 Task: Add skill "Leadership".
Action: Mouse moved to (635, 81)
Screenshot: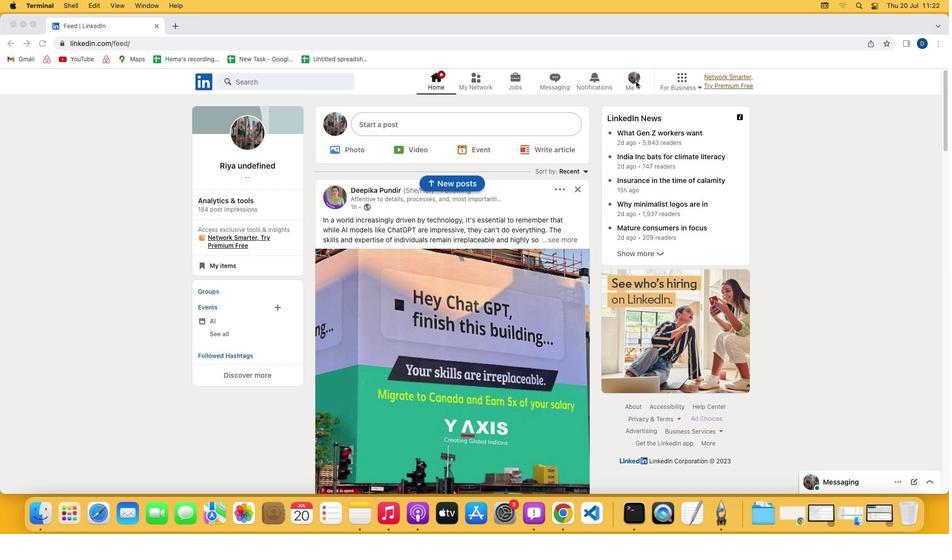 
Action: Mouse pressed left at (635, 81)
Screenshot: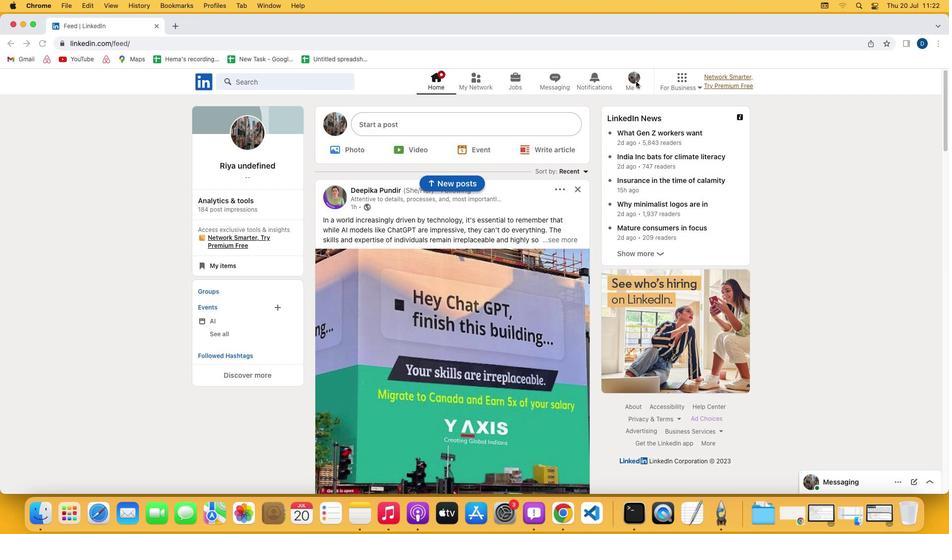 
Action: Mouse moved to (636, 84)
Screenshot: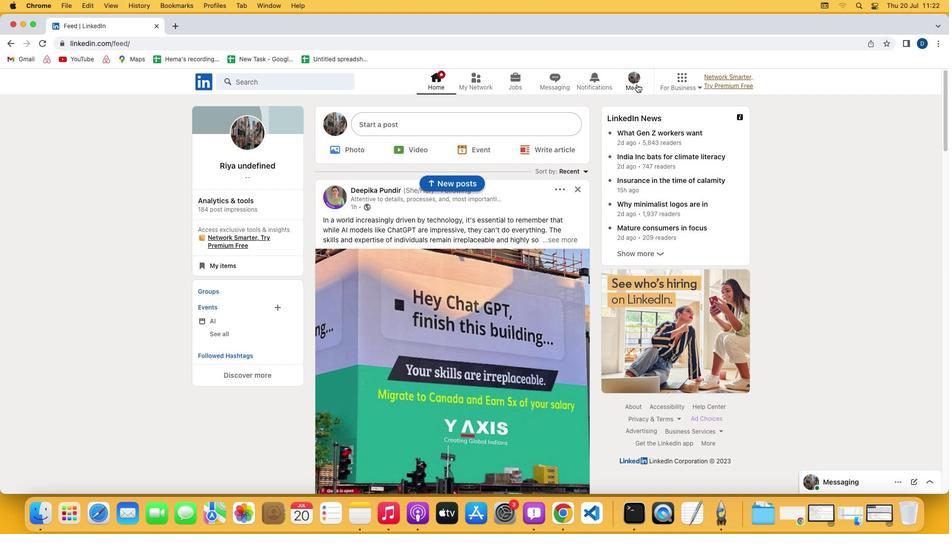 
Action: Mouse pressed left at (636, 84)
Screenshot: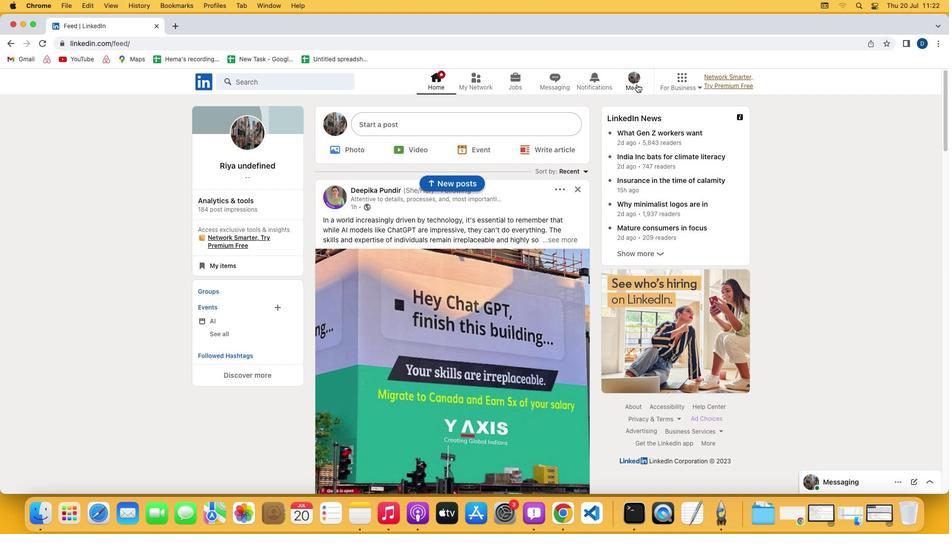 
Action: Mouse moved to (613, 137)
Screenshot: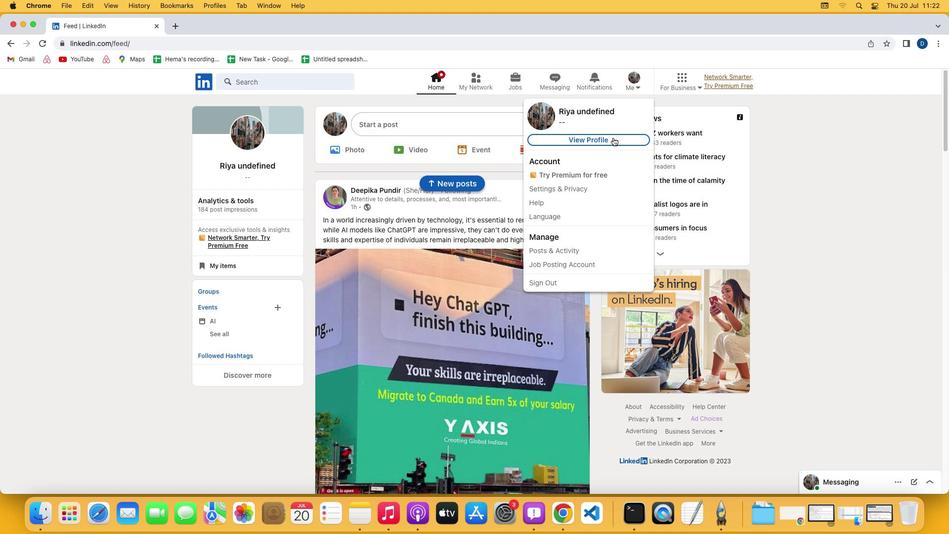 
Action: Mouse pressed left at (613, 137)
Screenshot: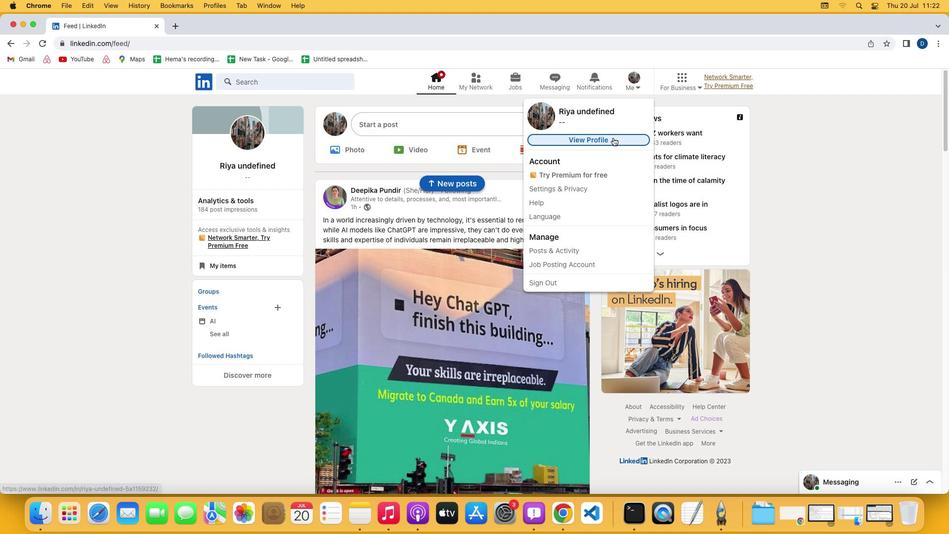 
Action: Mouse moved to (314, 336)
Screenshot: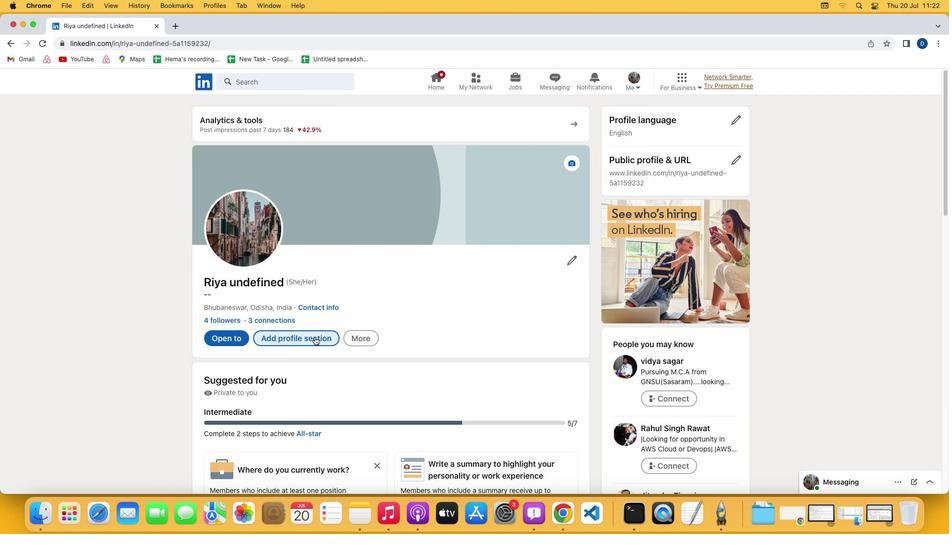 
Action: Mouse pressed left at (314, 336)
Screenshot: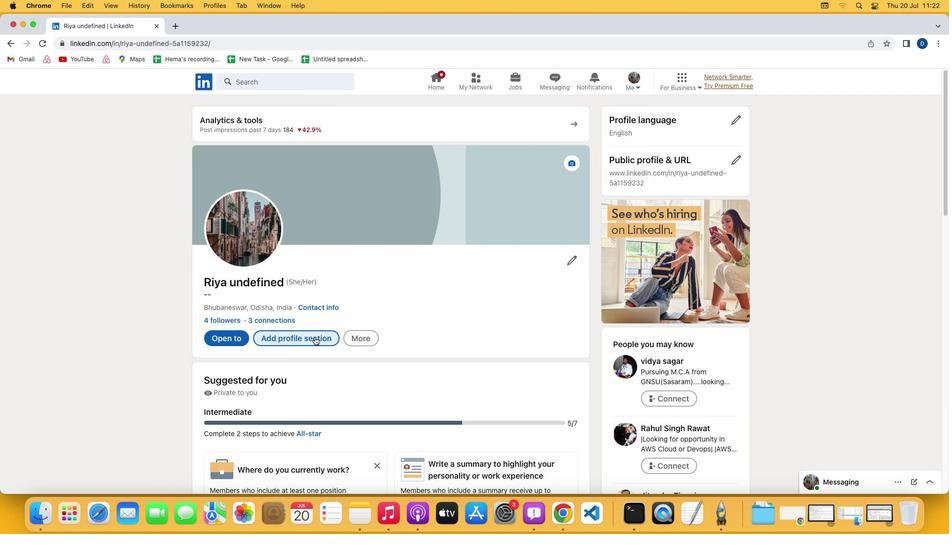 
Action: Mouse moved to (382, 216)
Screenshot: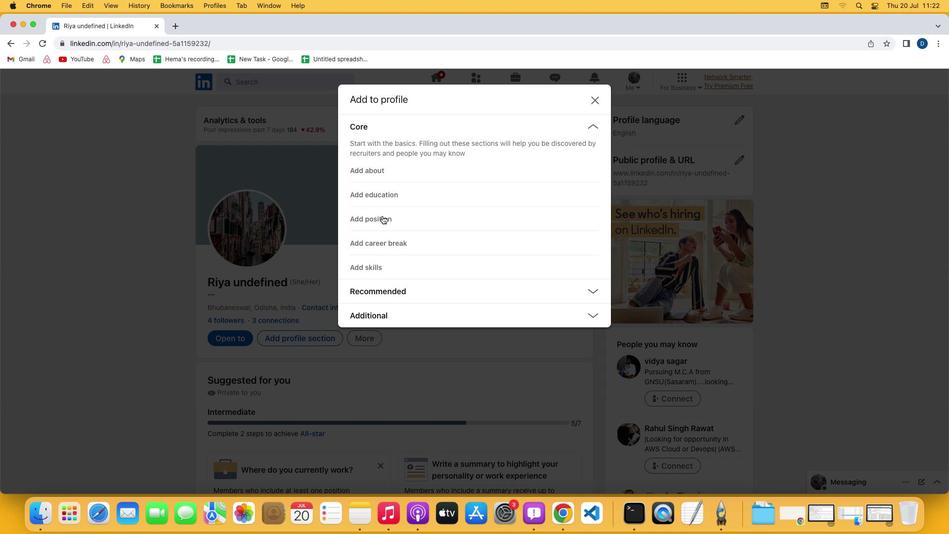 
Action: Mouse pressed left at (382, 216)
Screenshot: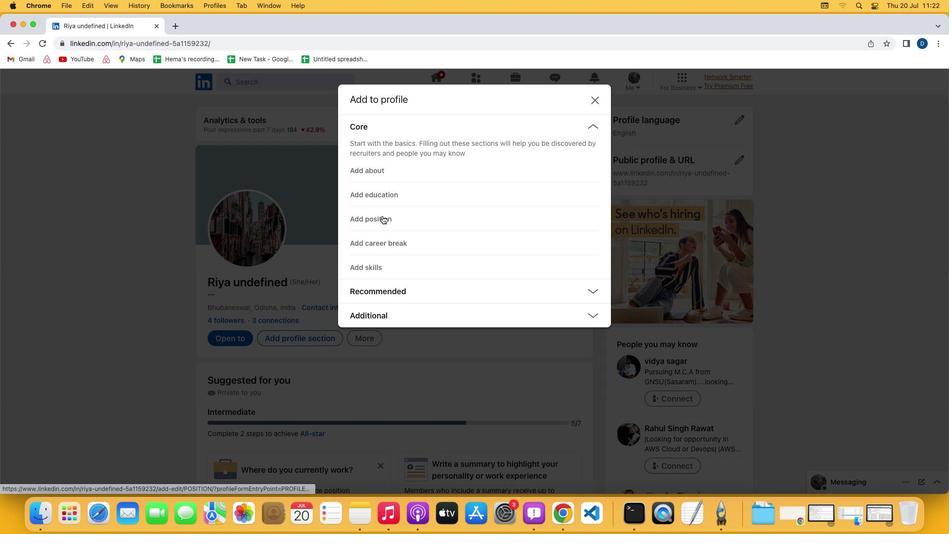 
Action: Mouse moved to (425, 300)
Screenshot: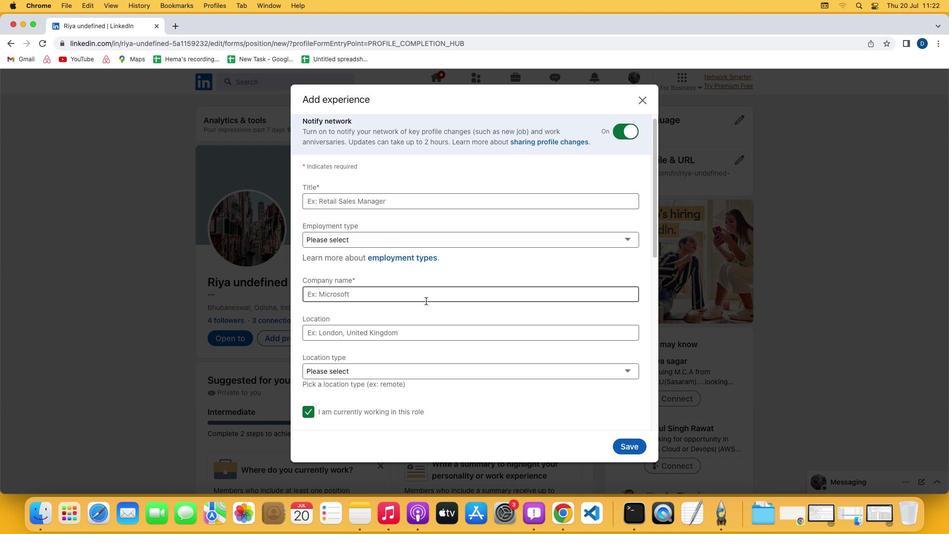 
Action: Mouse scrolled (425, 300) with delta (0, 0)
Screenshot: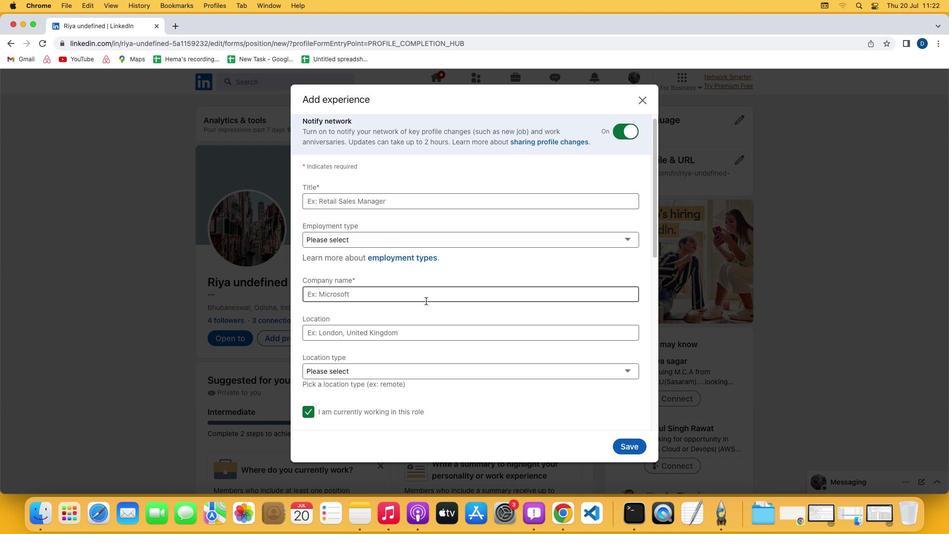 
Action: Mouse scrolled (425, 300) with delta (0, 0)
Screenshot: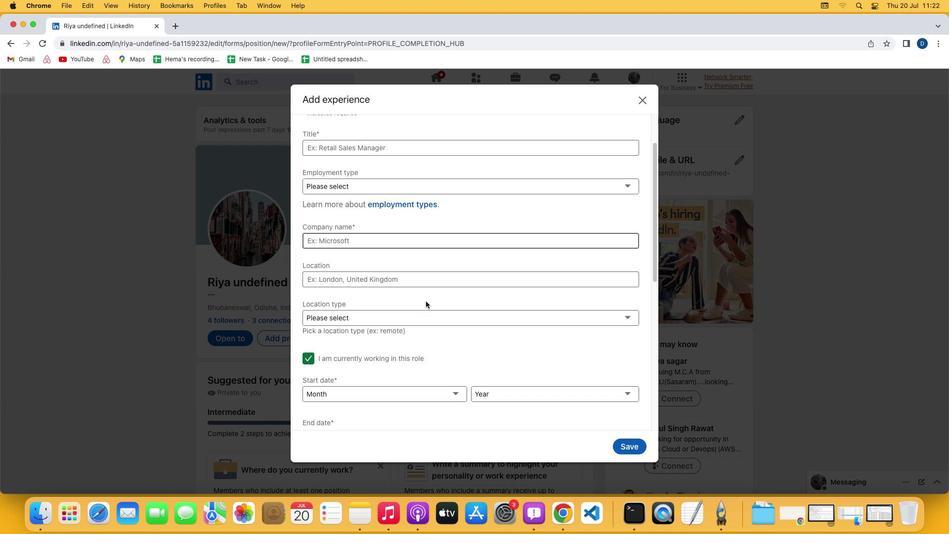
Action: Mouse moved to (425, 300)
Screenshot: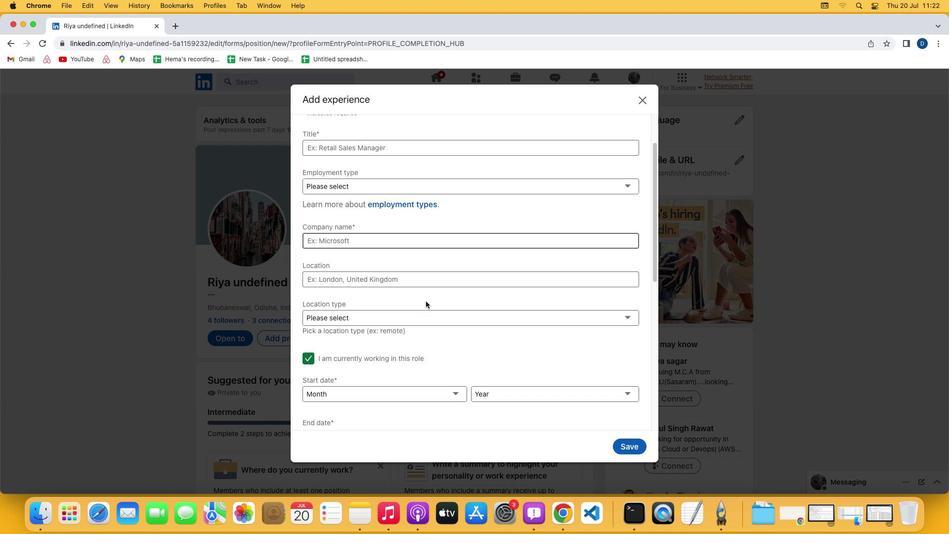 
Action: Mouse scrolled (425, 300) with delta (0, -1)
Screenshot: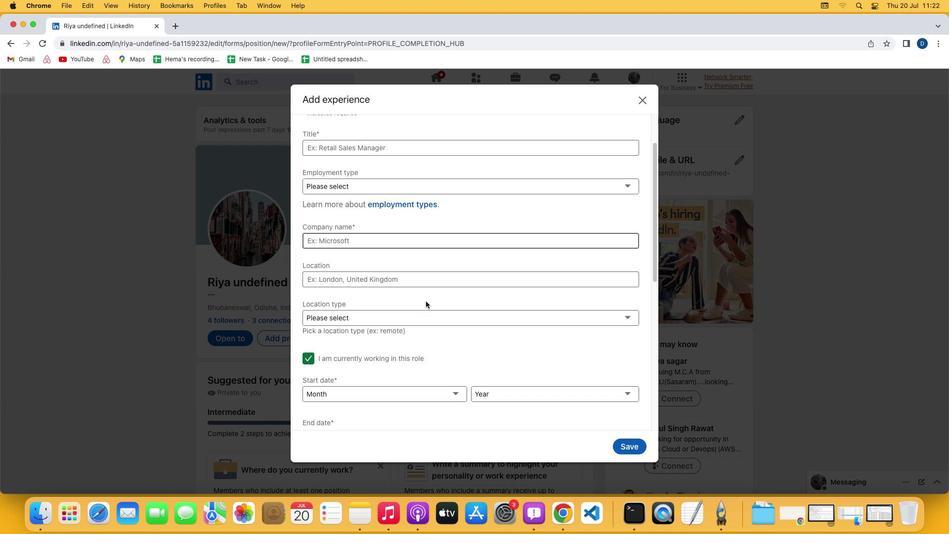 
Action: Mouse moved to (425, 300)
Screenshot: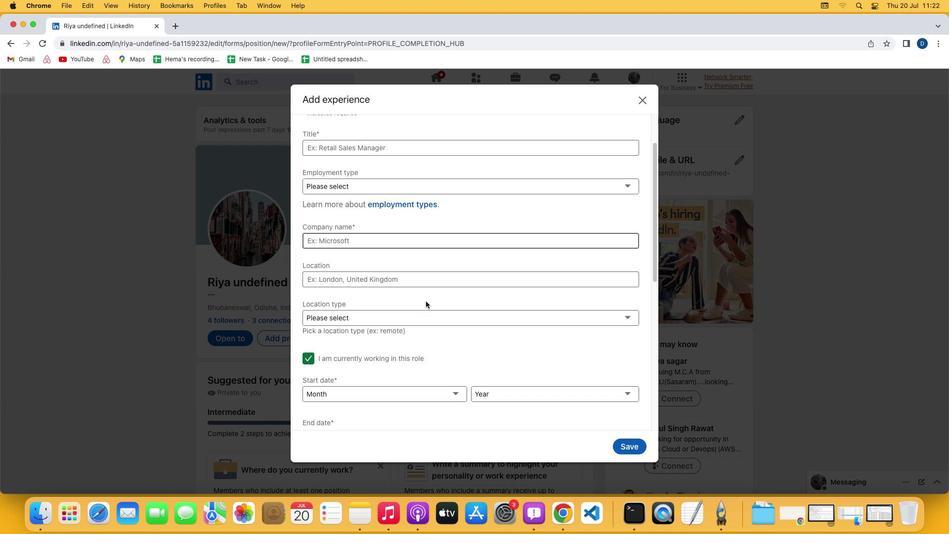 
Action: Mouse scrolled (425, 300) with delta (0, -2)
Screenshot: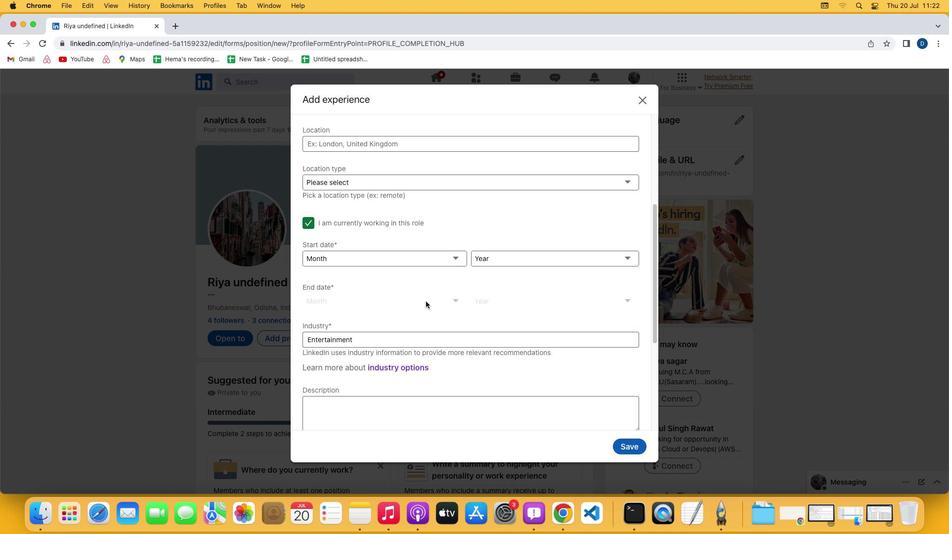 
Action: Mouse moved to (425, 300)
Screenshot: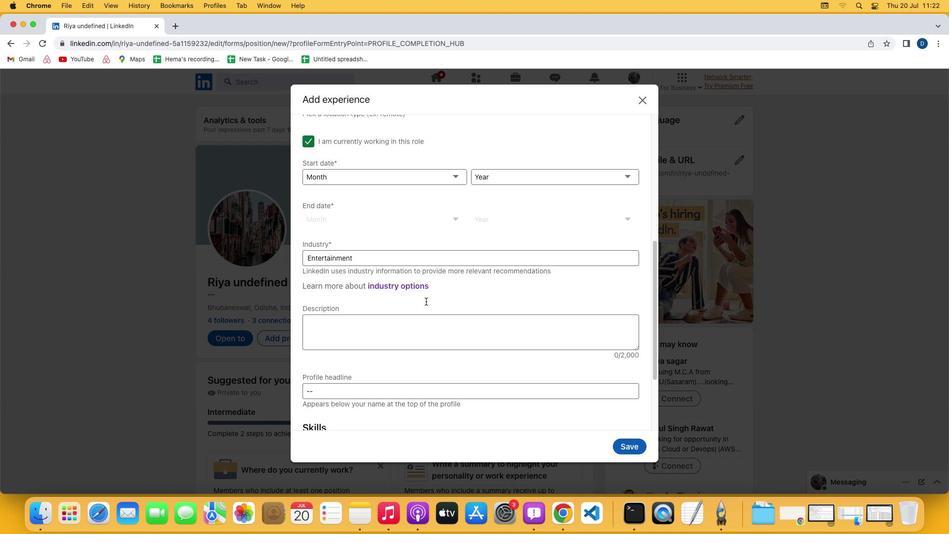 
Action: Mouse scrolled (425, 300) with delta (0, -2)
Screenshot: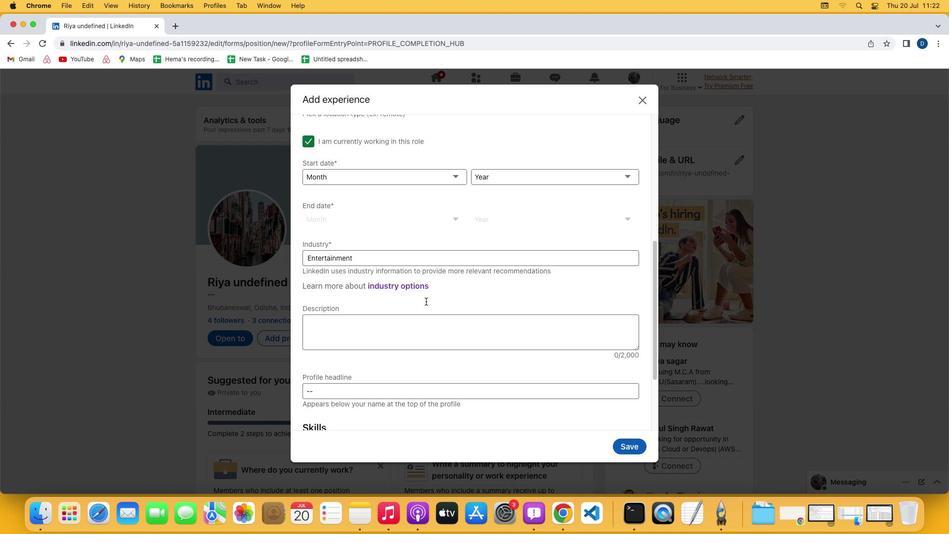 
Action: Mouse moved to (425, 301)
Screenshot: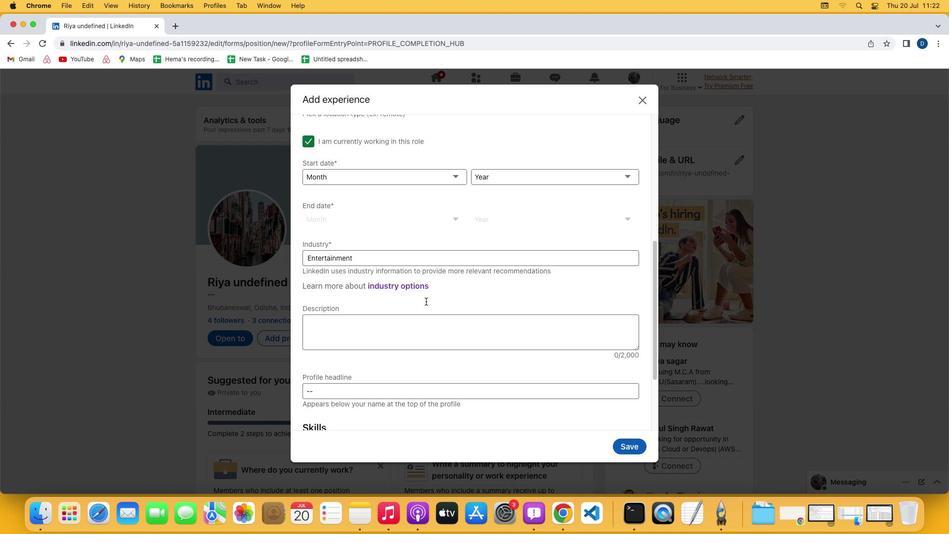 
Action: Mouse scrolled (425, 301) with delta (0, -3)
Screenshot: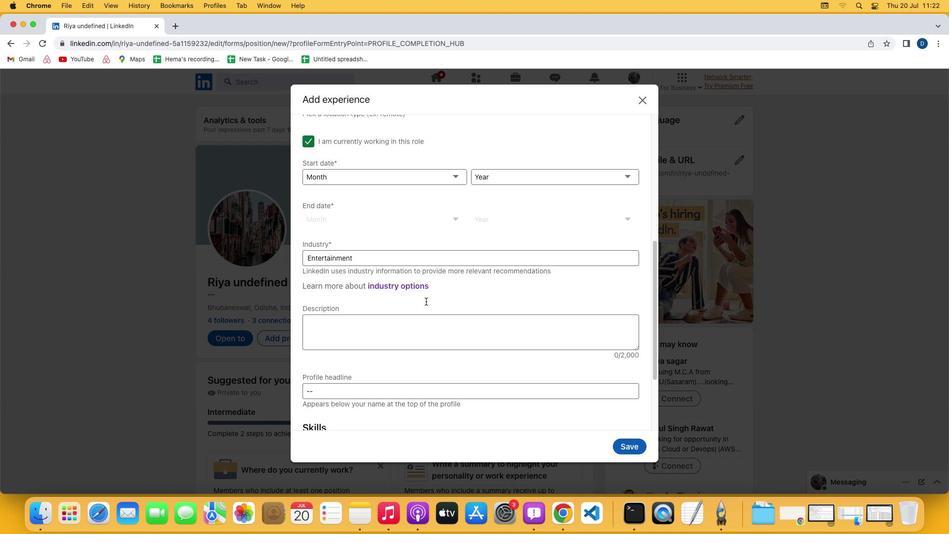 
Action: Mouse moved to (425, 302)
Screenshot: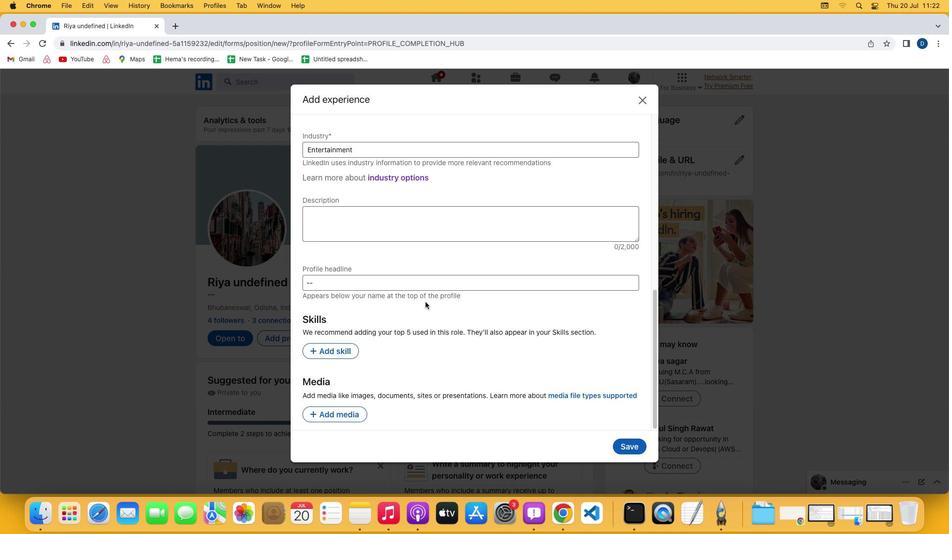 
Action: Mouse scrolled (425, 302) with delta (0, 0)
Screenshot: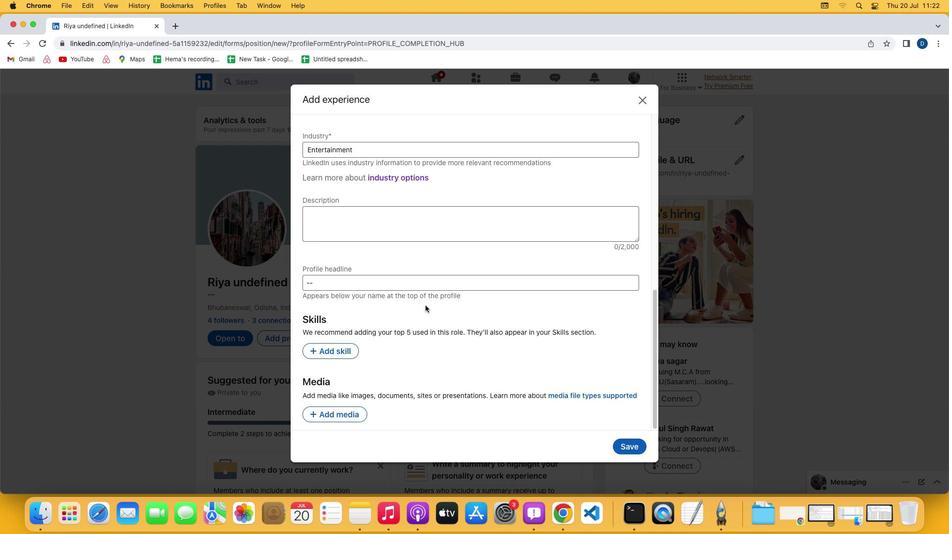 
Action: Mouse scrolled (425, 302) with delta (0, 0)
Screenshot: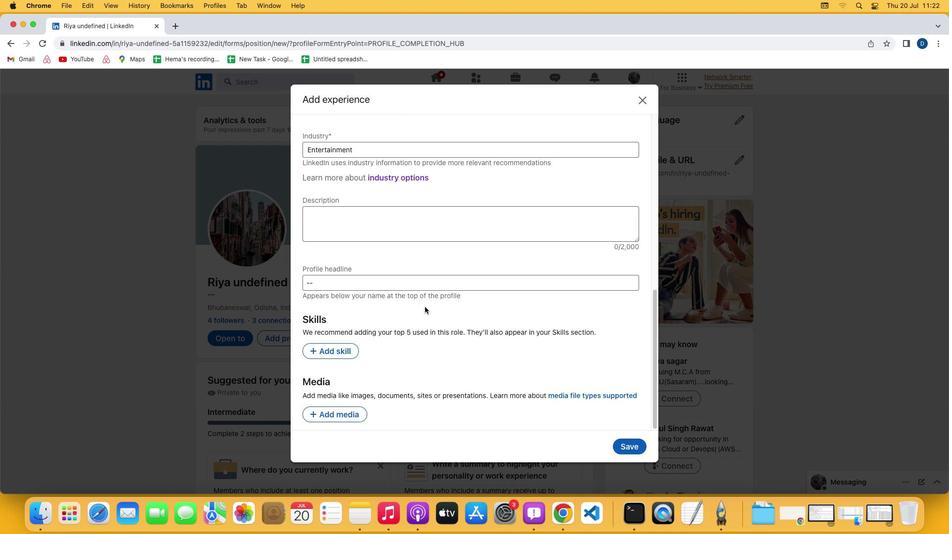 
Action: Mouse scrolled (425, 302) with delta (0, -1)
Screenshot: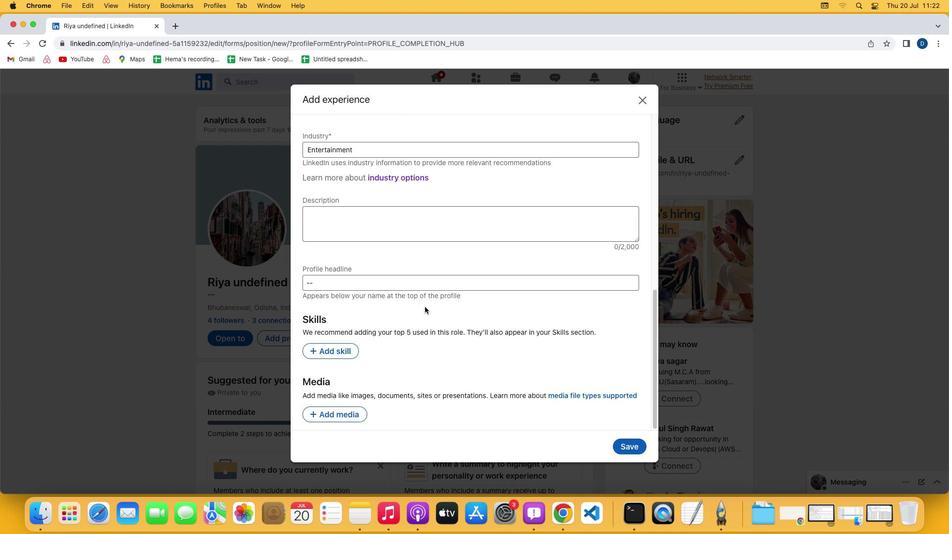 
Action: Mouse scrolled (425, 302) with delta (0, -2)
Screenshot: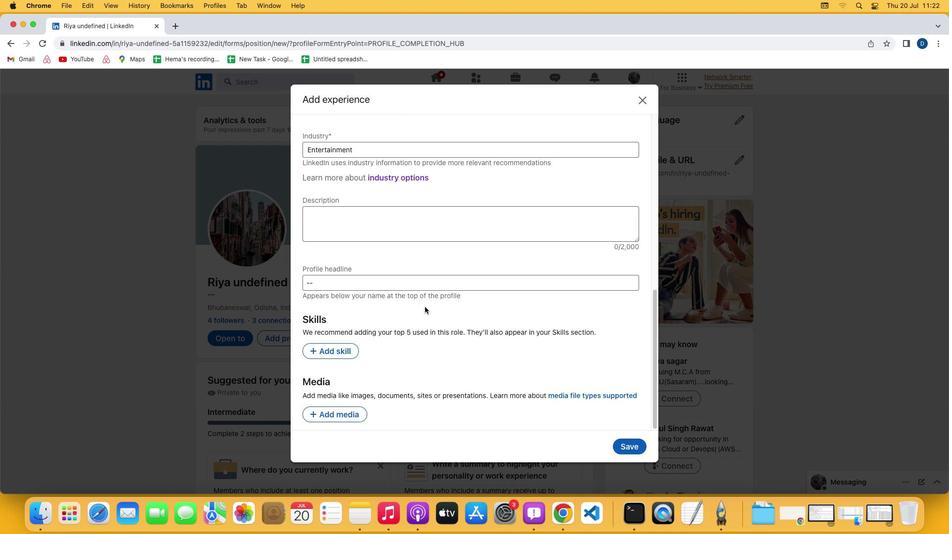 
Action: Mouse scrolled (425, 302) with delta (0, -2)
Screenshot: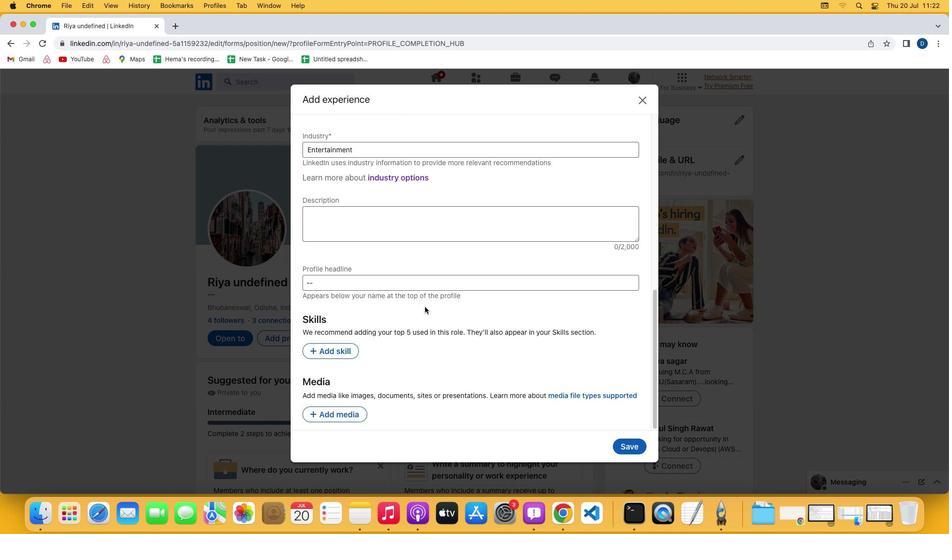 
Action: Mouse moved to (425, 303)
Screenshot: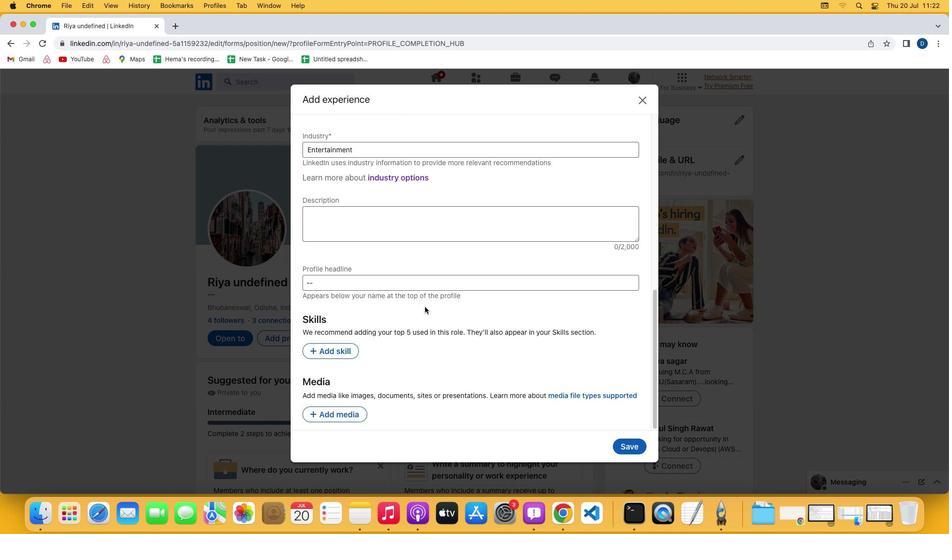
Action: Mouse scrolled (425, 303) with delta (0, -3)
Screenshot: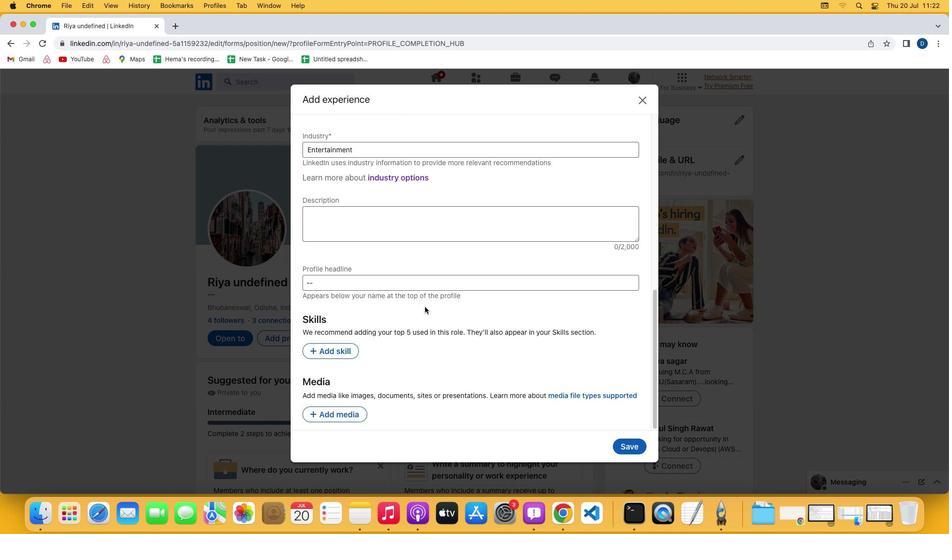 
Action: Mouse moved to (425, 306)
Screenshot: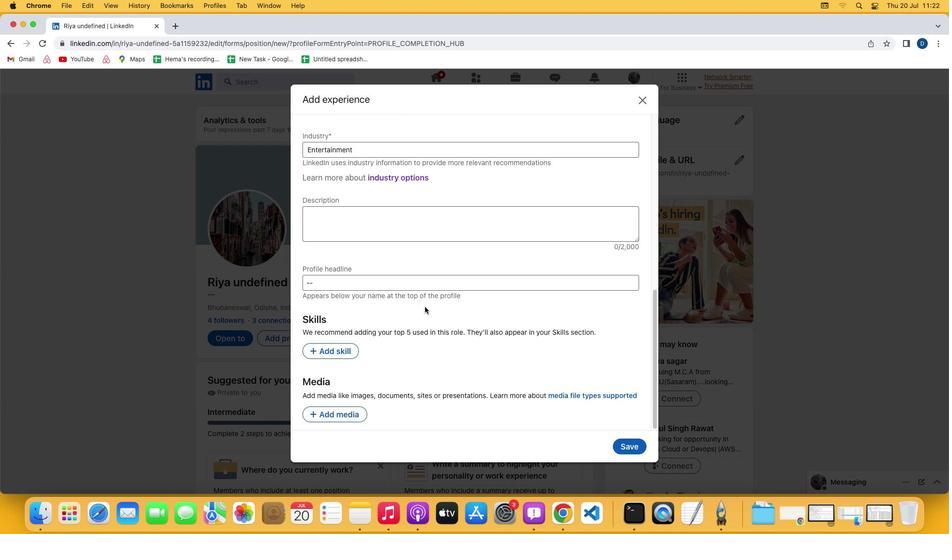 
Action: Mouse scrolled (425, 306) with delta (0, -3)
Screenshot: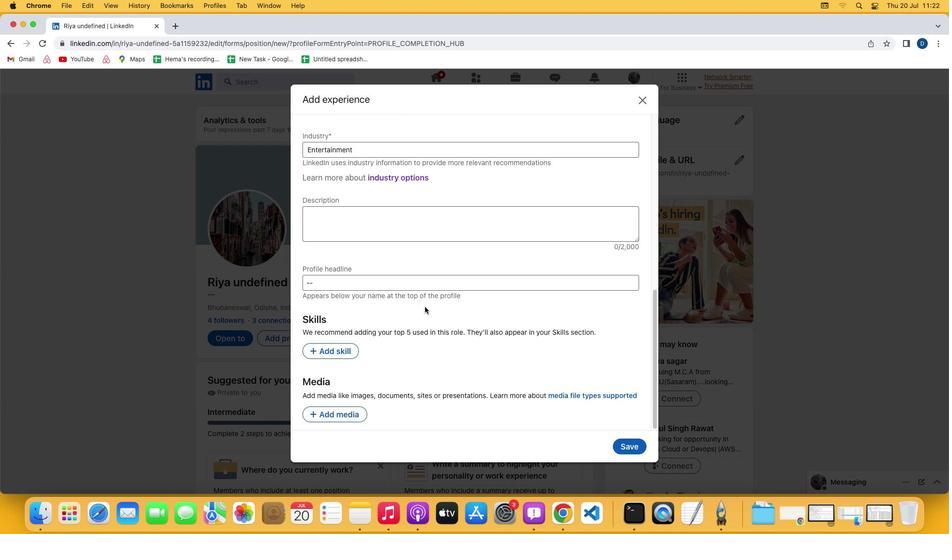 
Action: Mouse moved to (339, 351)
Screenshot: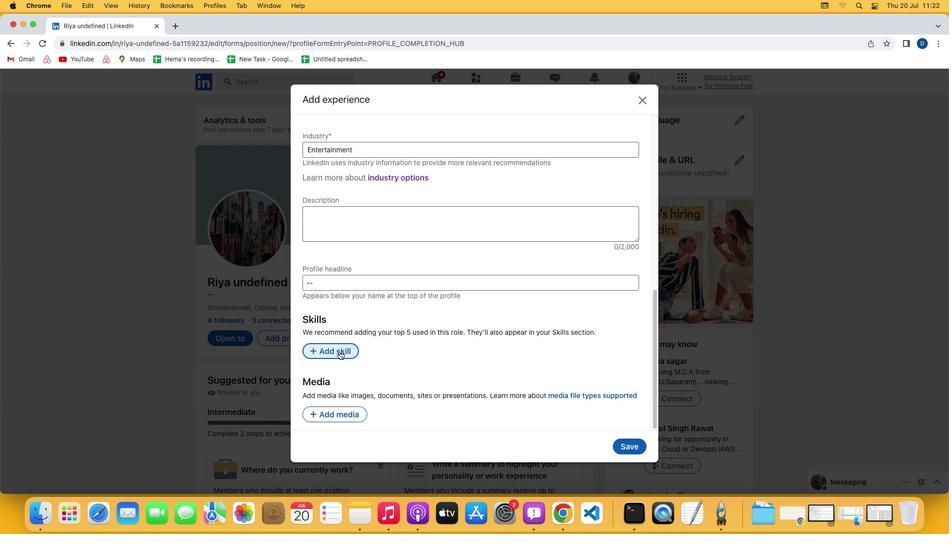 
Action: Mouse pressed left at (339, 351)
Screenshot: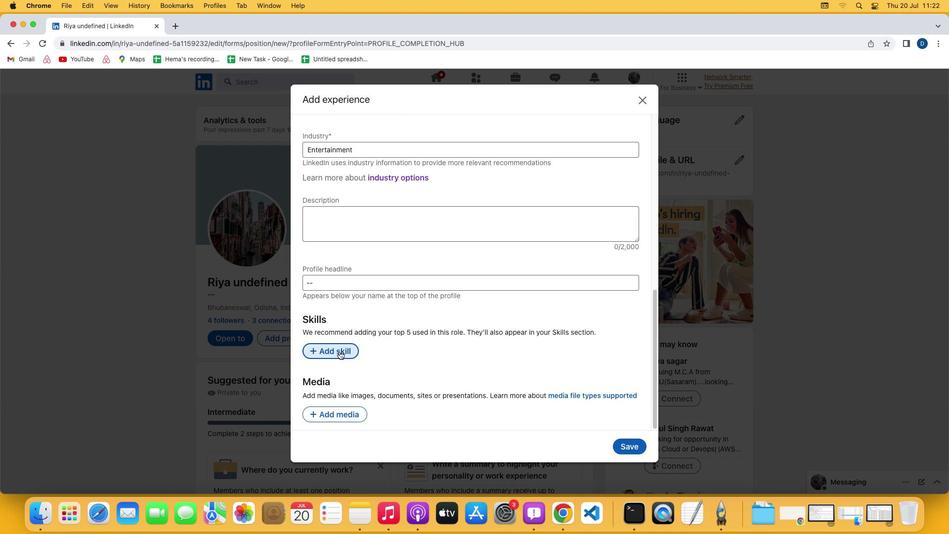 
Action: Mouse moved to (362, 357)
Screenshot: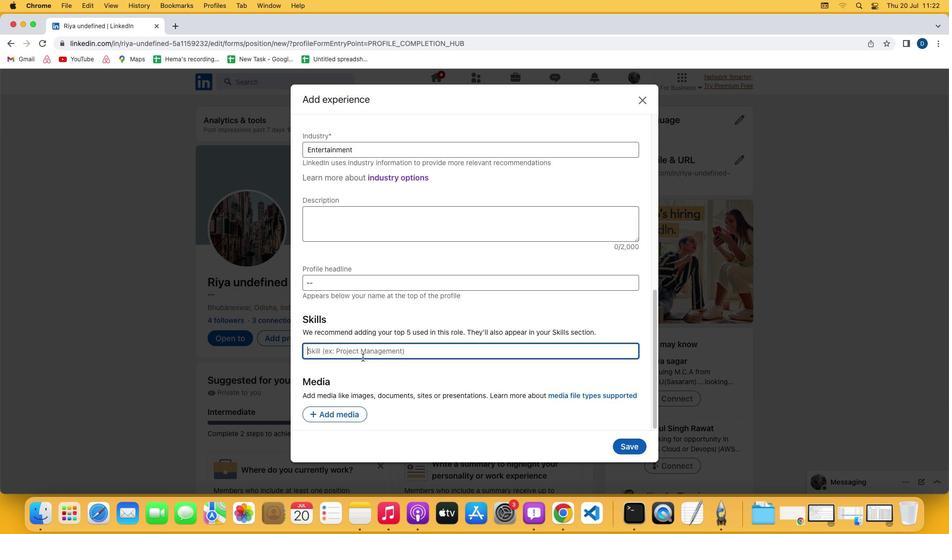 
Action: Key pressed Key.shift'L''e''a''d''e''r''s''h''i''p'
Screenshot: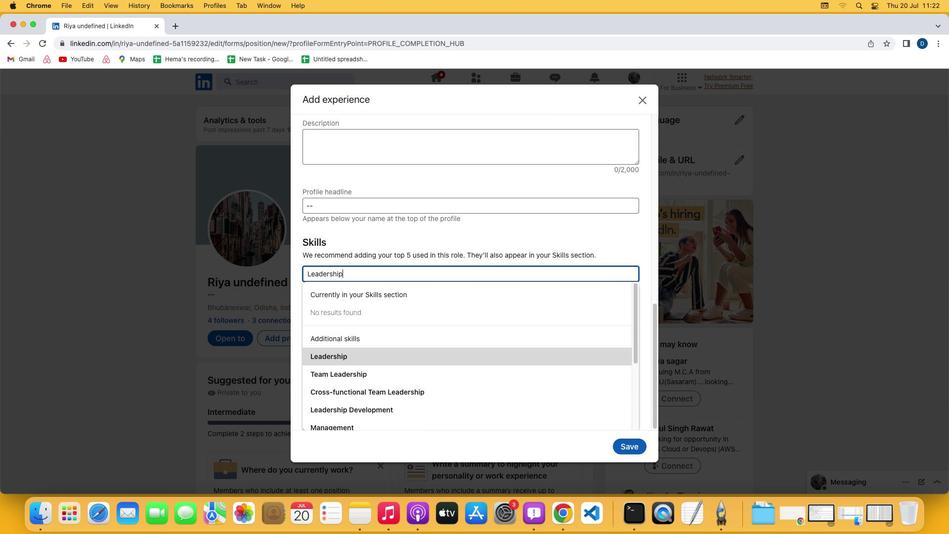 
Action: Mouse moved to (365, 359)
Screenshot: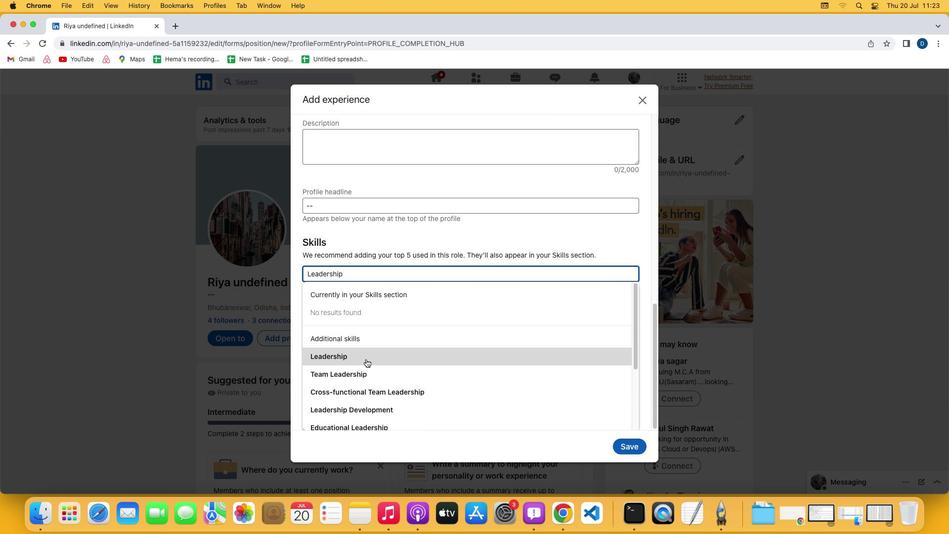 
Action: Mouse pressed left at (365, 359)
Screenshot: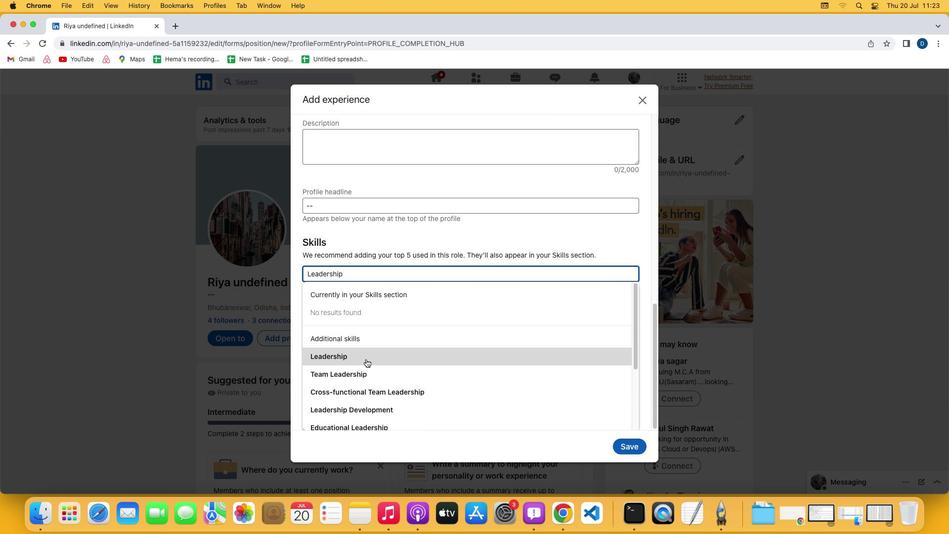 
Action: Mouse moved to (473, 358)
Screenshot: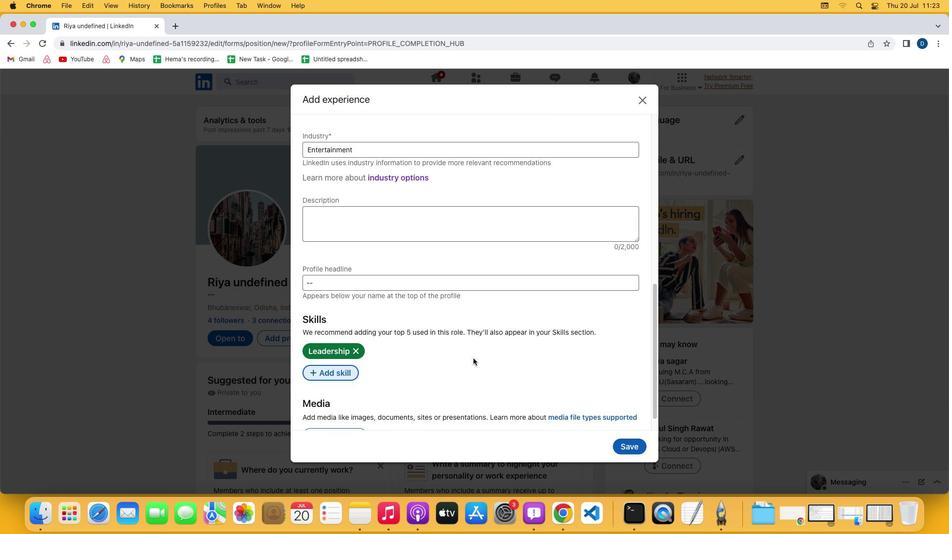 
